 Task: In the  document satisfaction.odt Insert the command  'Viewing'Email the file to   'softage.6@softage.net', with message attached Time-Sensitive: I kindly ask you to go through the email I've sent as soon as possible. and file type: Microsoft Word
Action: Mouse moved to (316, 460)
Screenshot: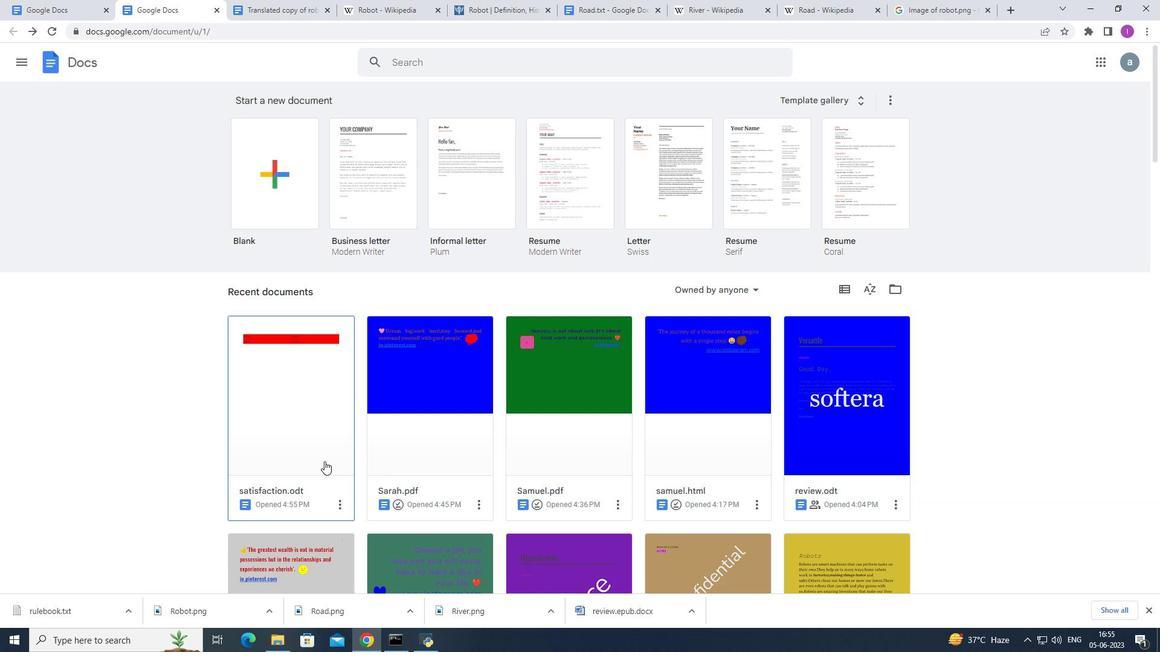 
Action: Mouse pressed left at (316, 460)
Screenshot: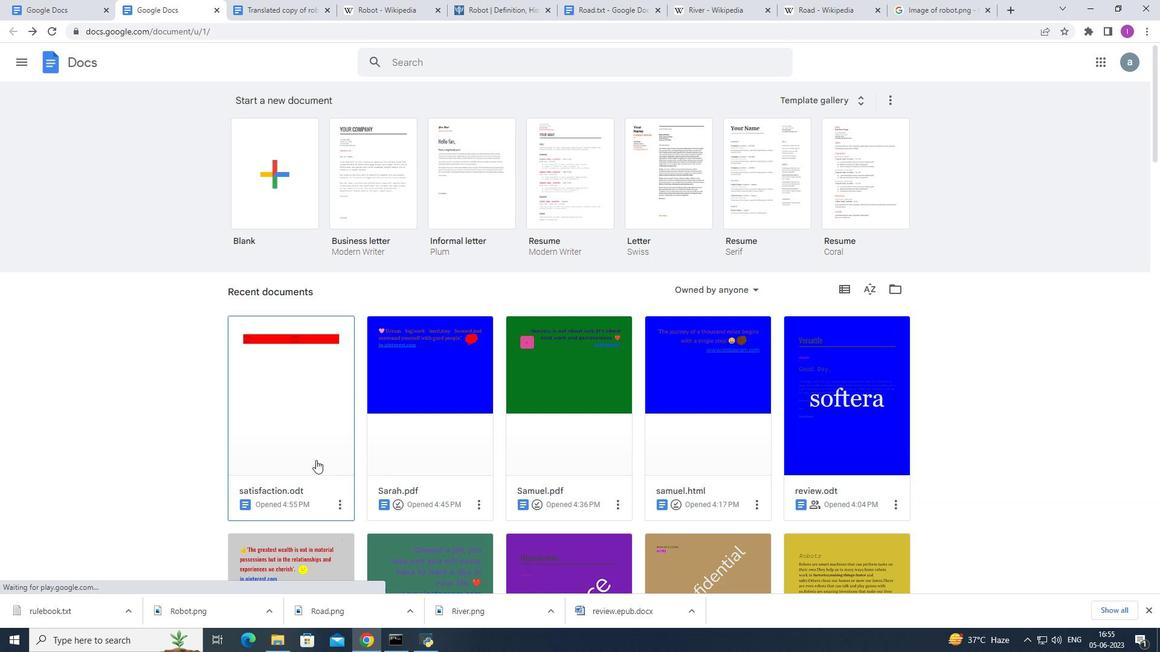 
Action: Mouse moved to (1103, 96)
Screenshot: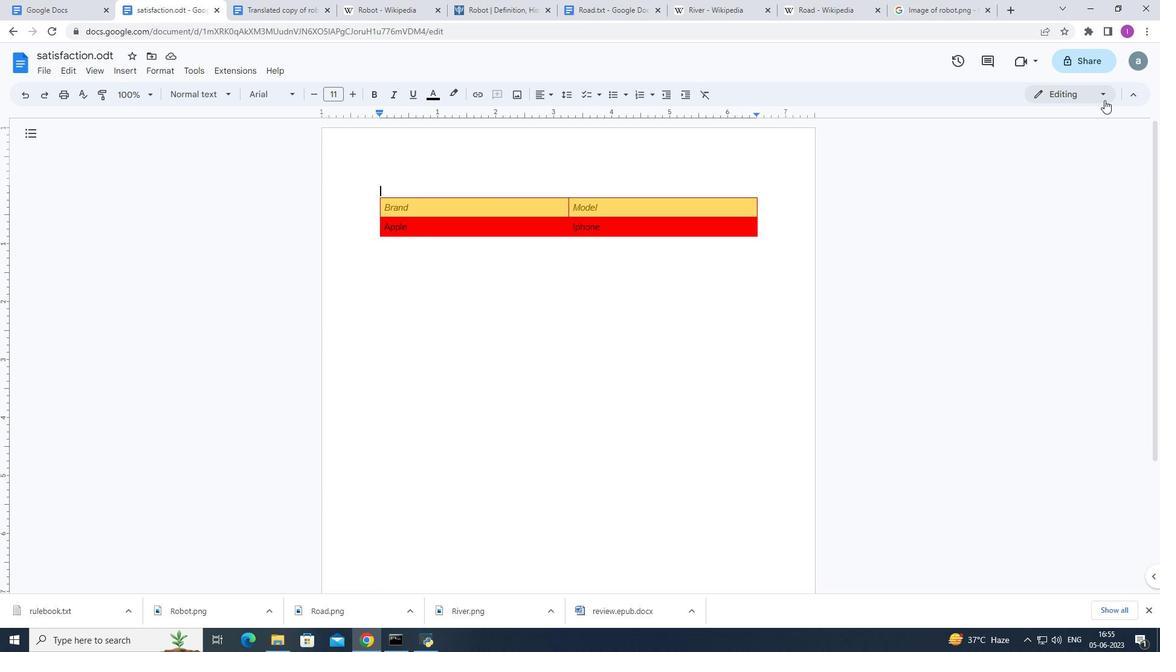 
Action: Mouse pressed left at (1103, 96)
Screenshot: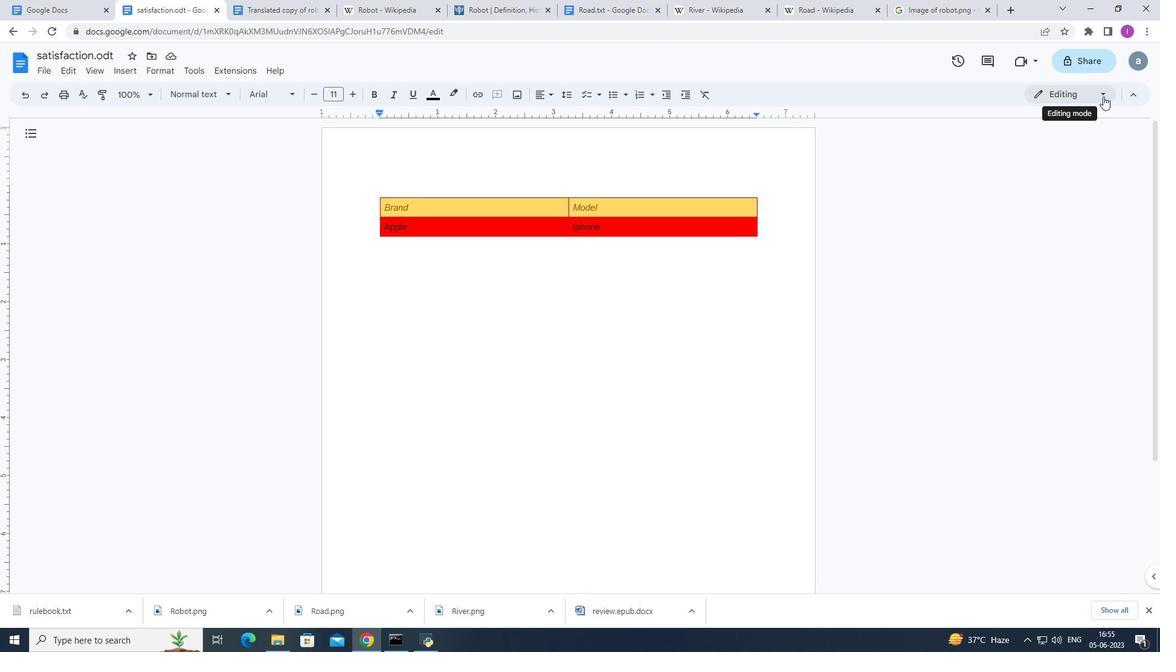 
Action: Mouse moved to (1011, 171)
Screenshot: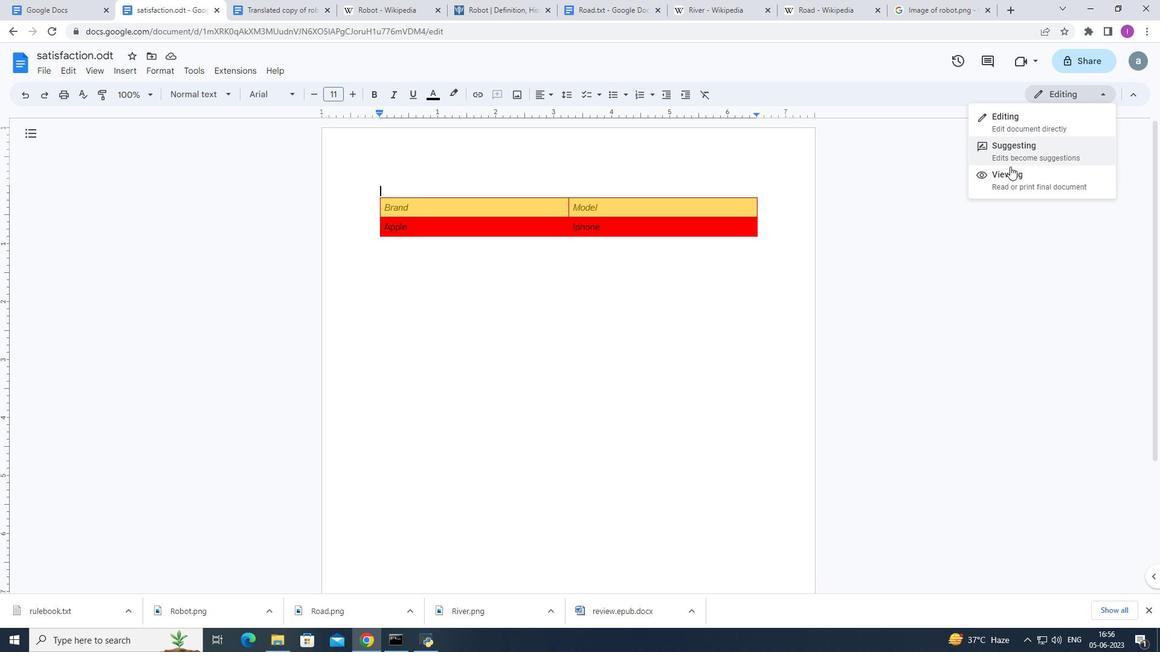 
Action: Mouse pressed left at (1011, 171)
Screenshot: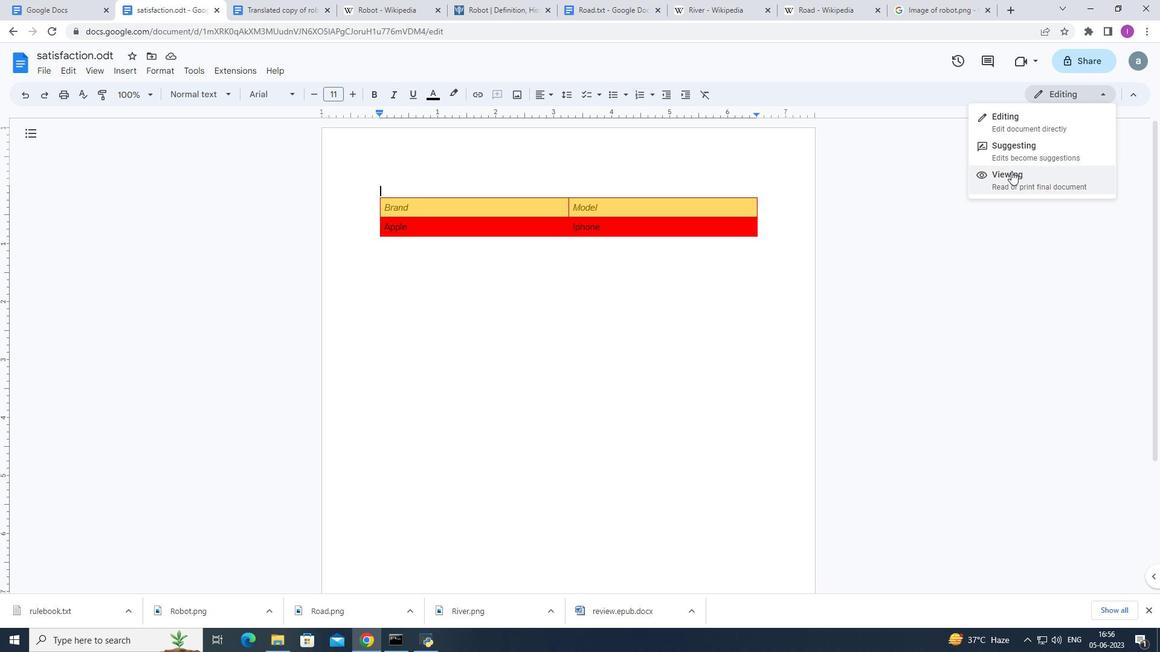 
Action: Mouse moved to (50, 68)
Screenshot: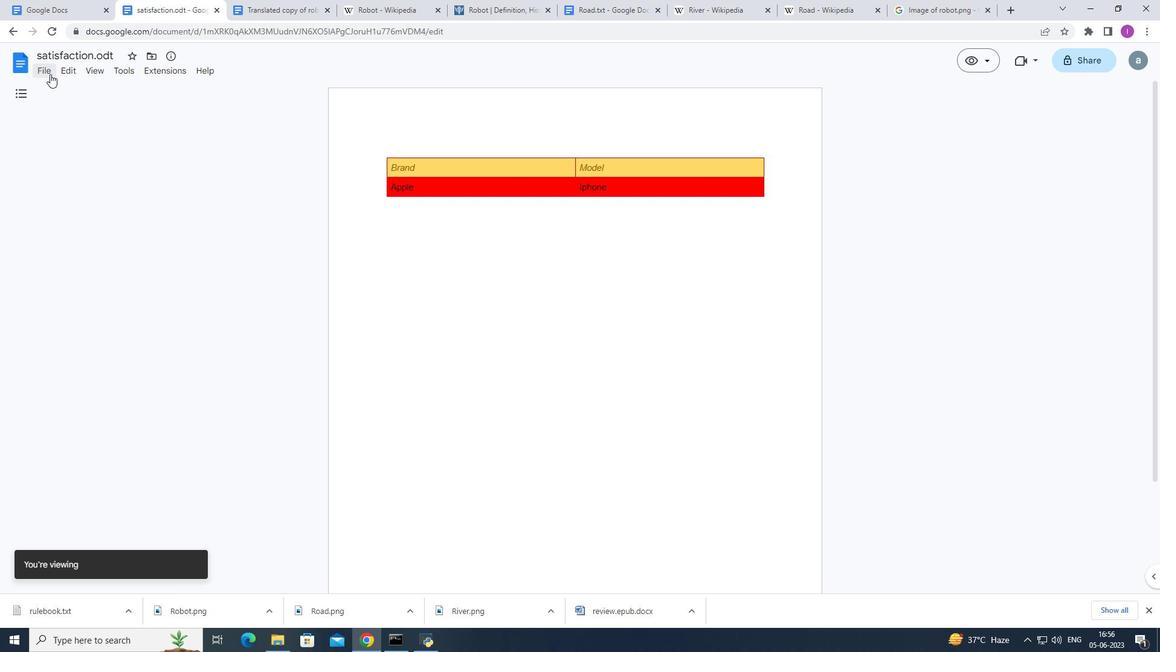 
Action: Mouse pressed left at (50, 68)
Screenshot: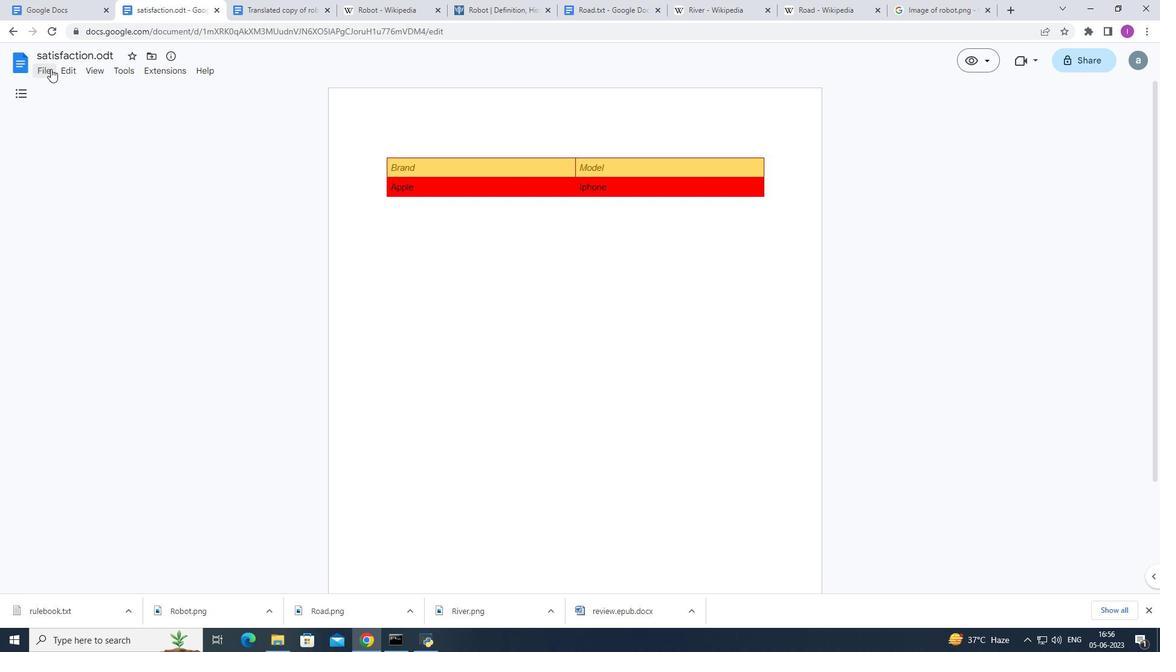
Action: Mouse moved to (264, 184)
Screenshot: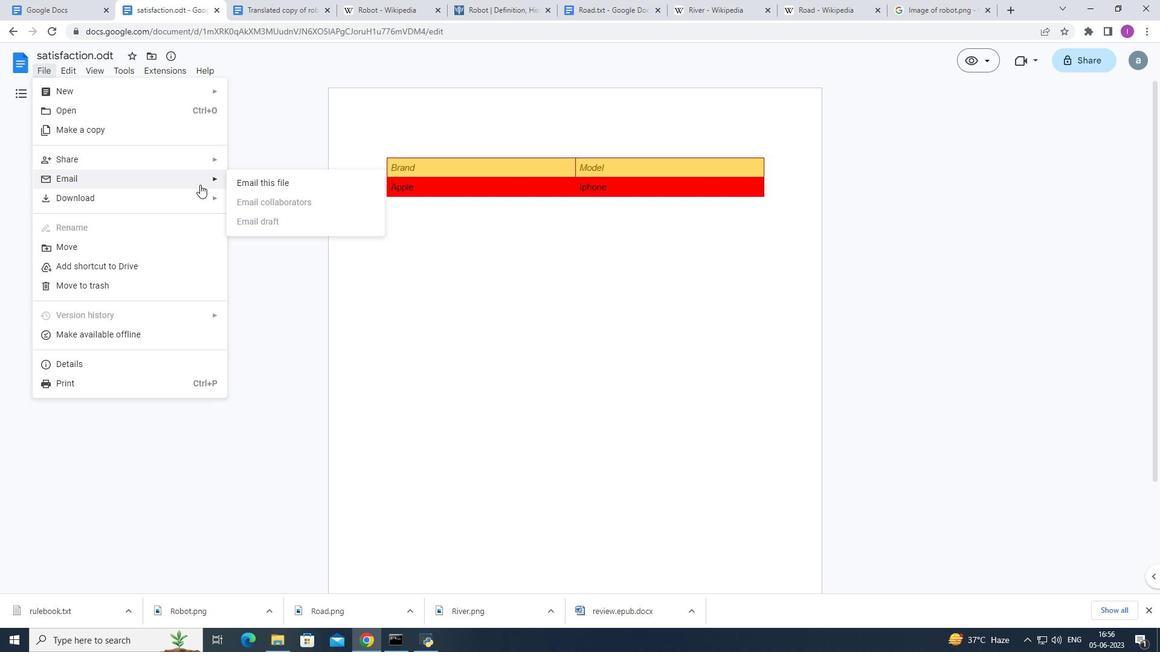 
Action: Mouse pressed left at (264, 184)
Screenshot: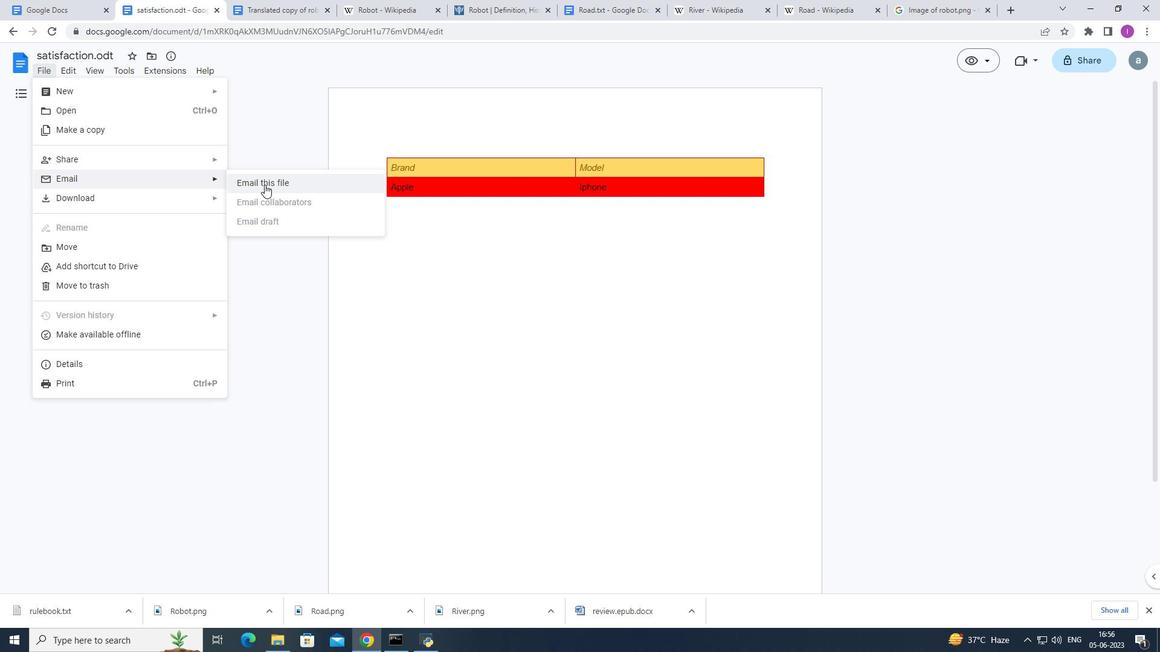 
Action: Mouse moved to (472, 243)
Screenshot: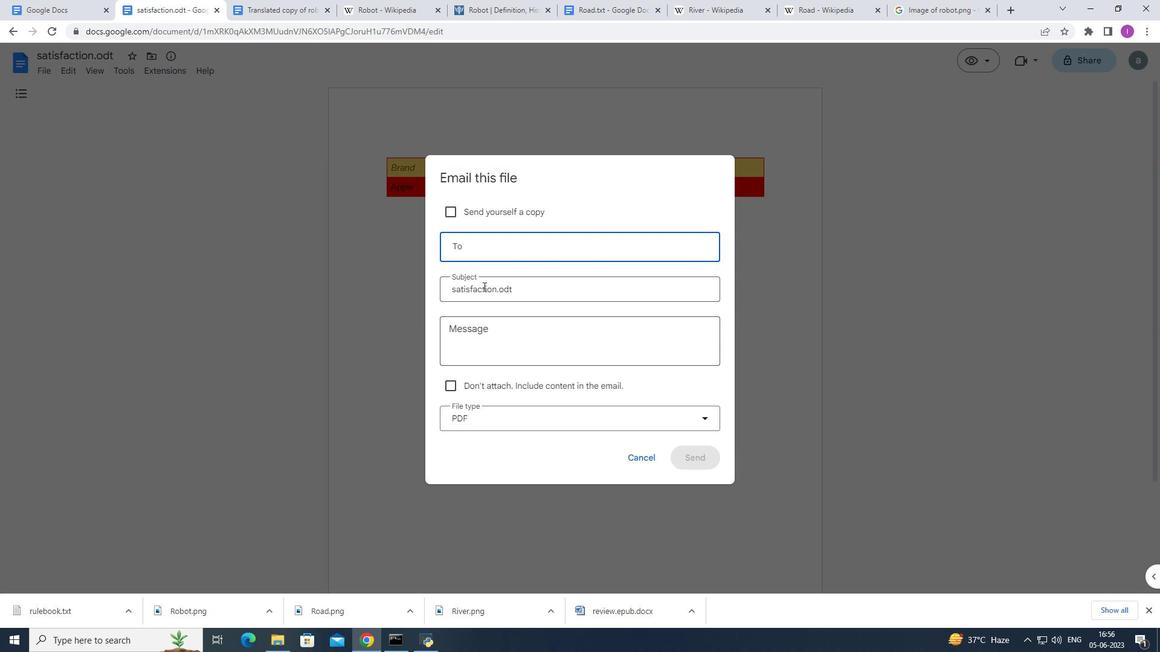 
Action: Key pressed <Key.shift><Key.shift><Key.shift><Key.shift><Key.shift>softage
Screenshot: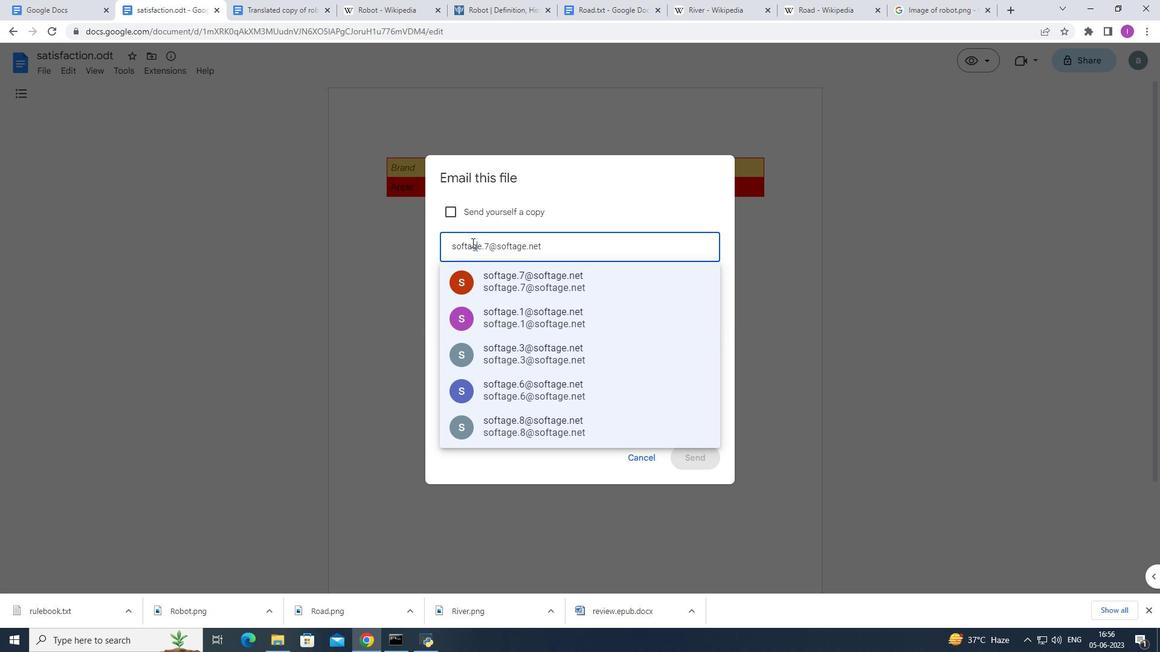 
Action: Mouse moved to (538, 394)
Screenshot: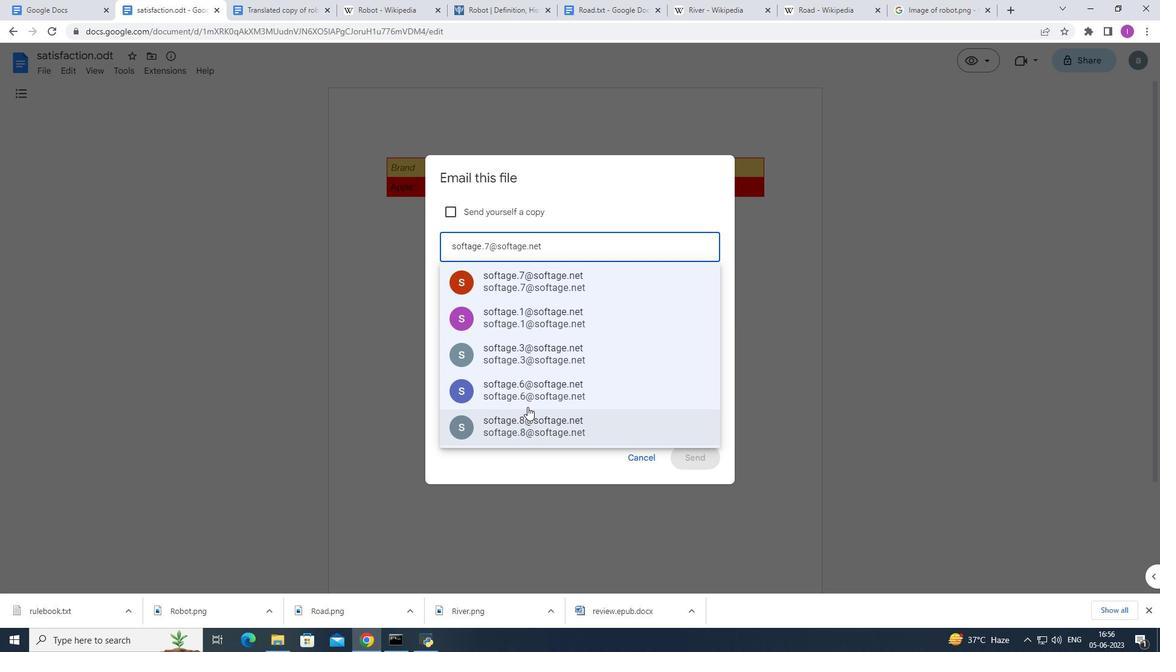 
Action: Mouse pressed left at (538, 394)
Screenshot: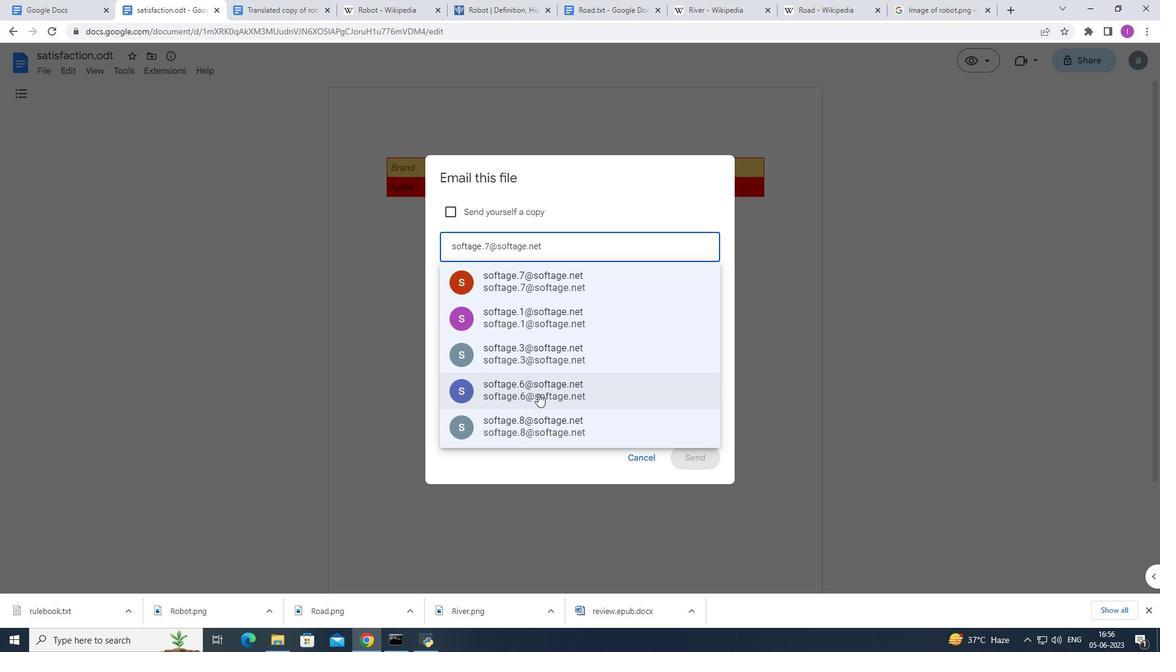 
Action: Mouse moved to (474, 329)
Screenshot: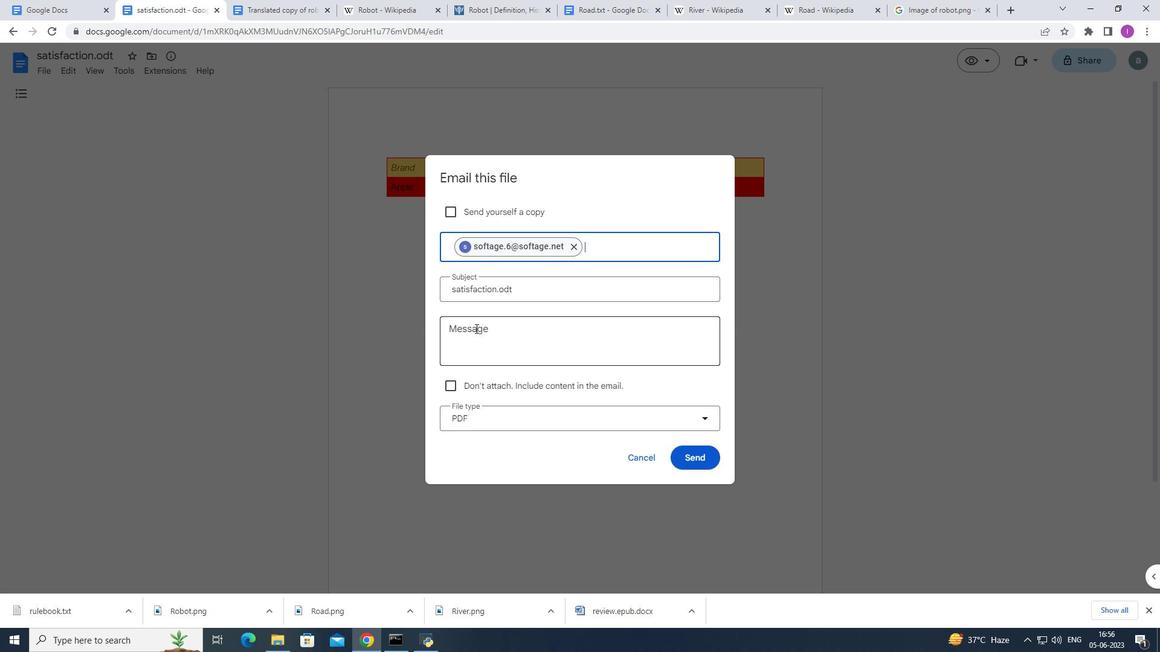
Action: Mouse pressed left at (474, 329)
Screenshot: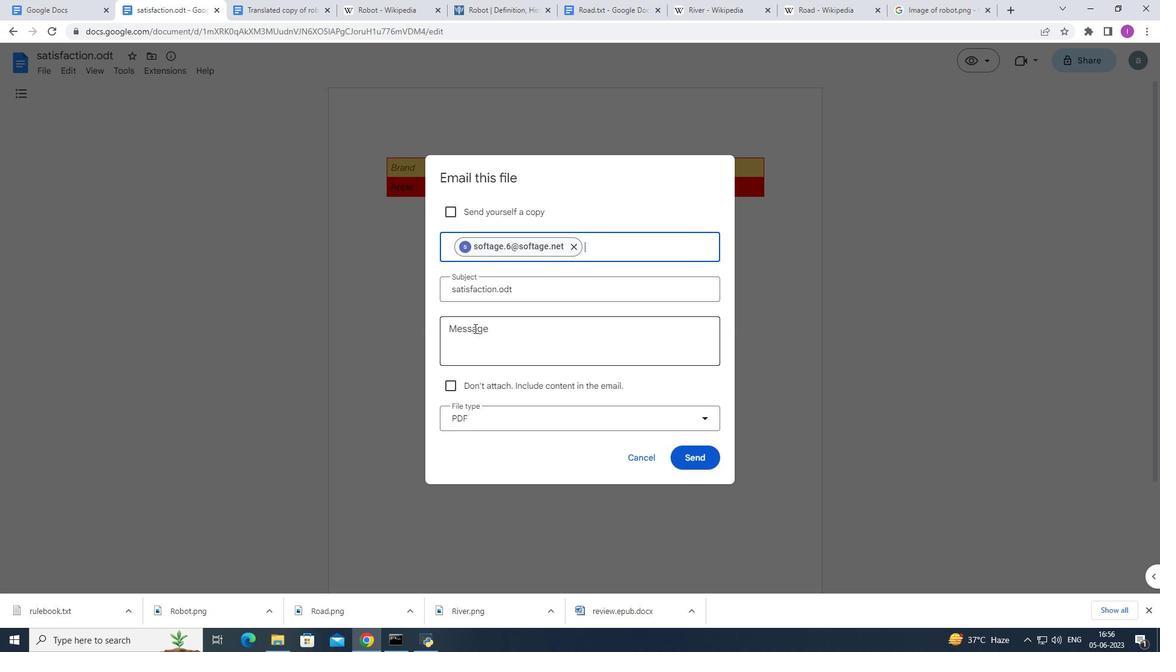 
Action: Mouse moved to (752, 266)
Screenshot: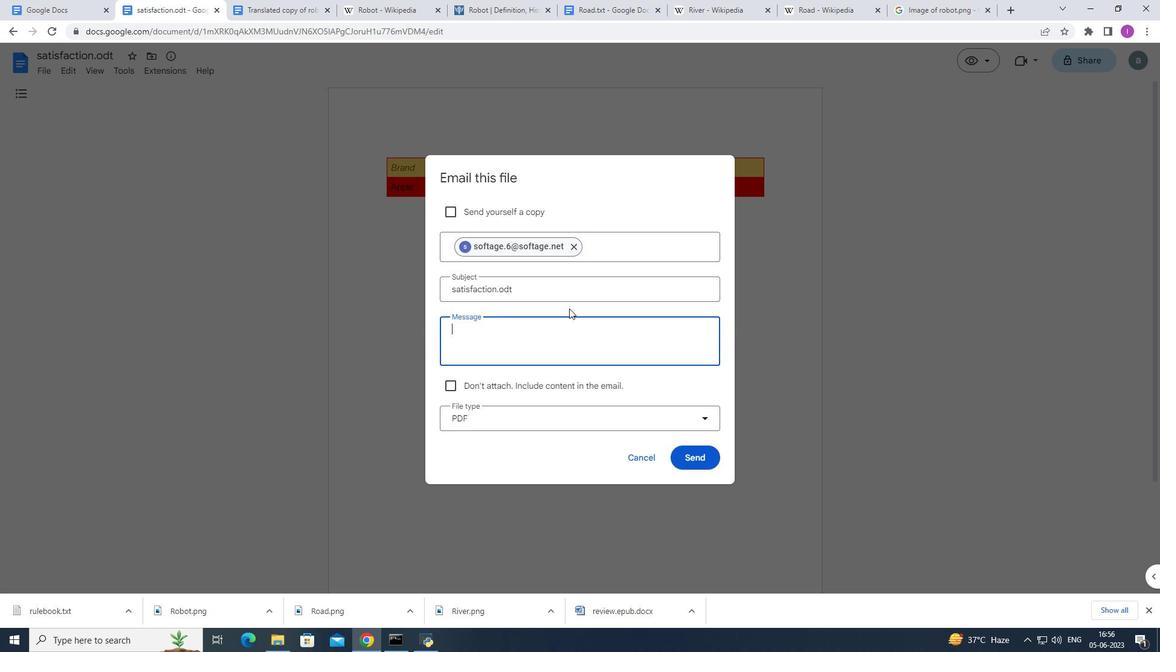 
Action: Key pressed <Key.shift>Time<Key.space>-<Key.shift>Sensitin<Key.backspace>ve<Key.shift><Key.shift><Key.shift><Key.shift><Key.shift><Key.shift><Key.shift>:<Key.shift><Key.shift><Key.shift><Key.shift><Key.shift><Key.shift><Key.shift><Key.shift><Key.shift><Key.shift><Key.shift><Key.space><Key.shift>I<Key.space>kndly
Screenshot: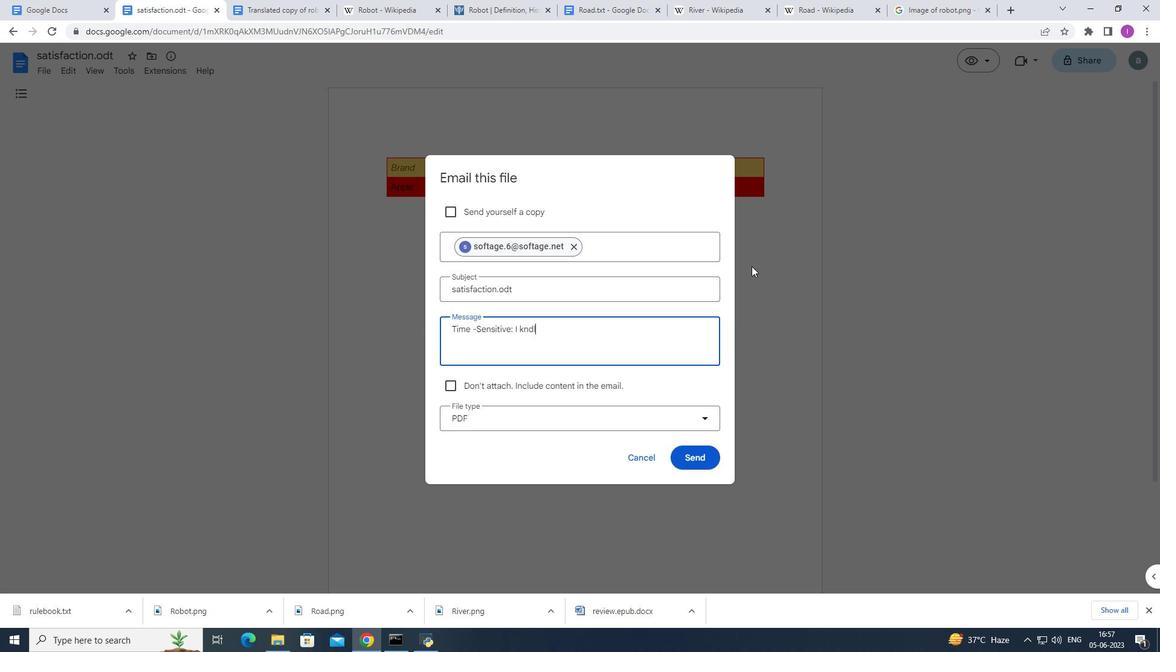 
Action: Mouse moved to (523, 328)
Screenshot: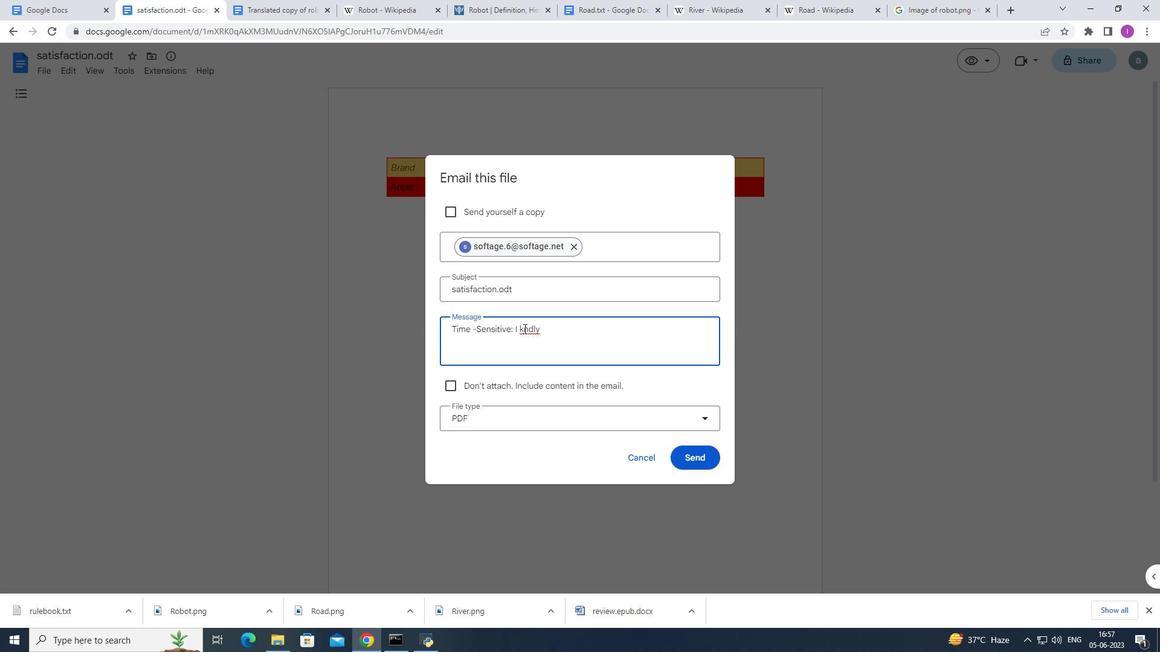 
Action: Mouse pressed left at (523, 328)
Screenshot: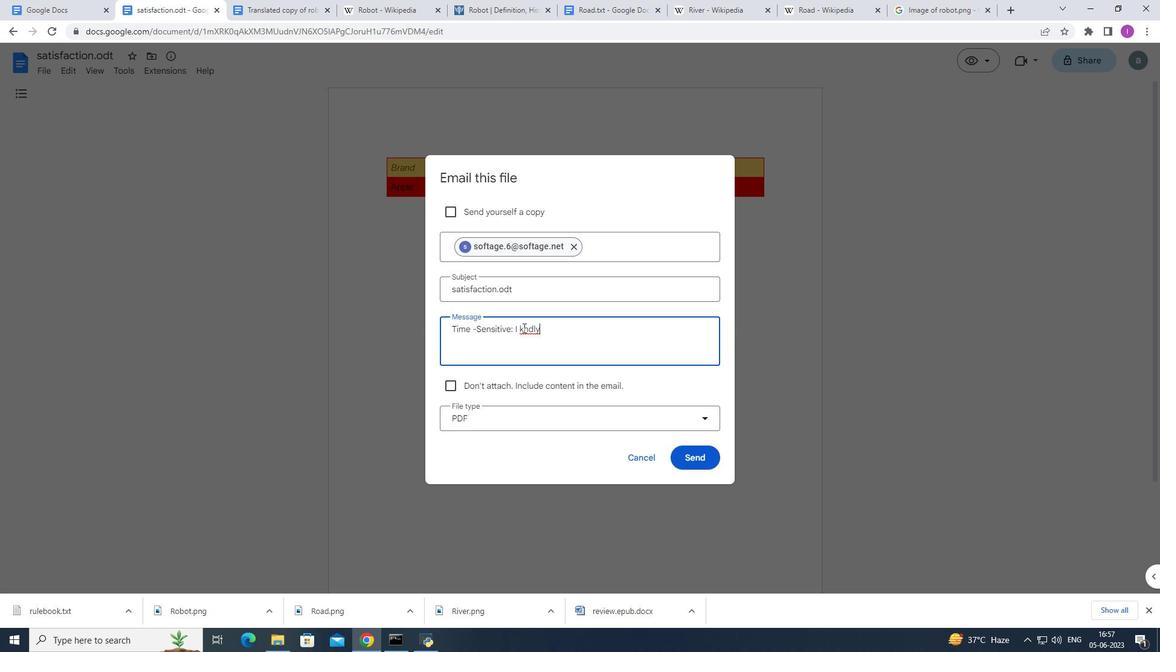 
Action: Mouse moved to (539, 327)
Screenshot: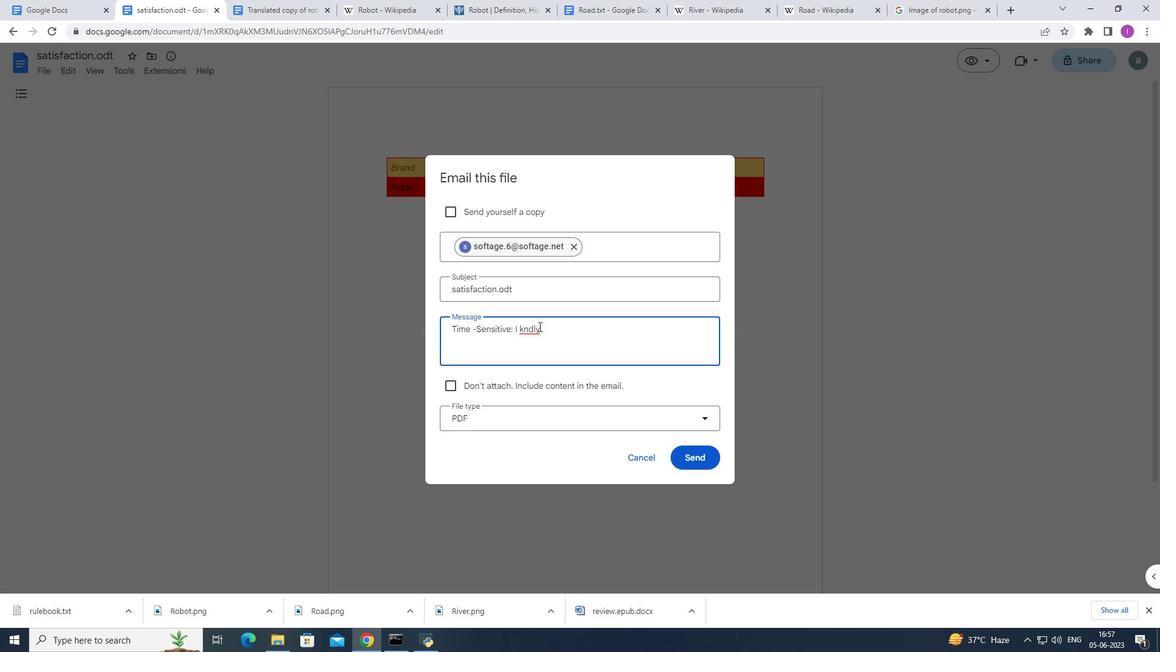 
Action: Key pressed i
Screenshot: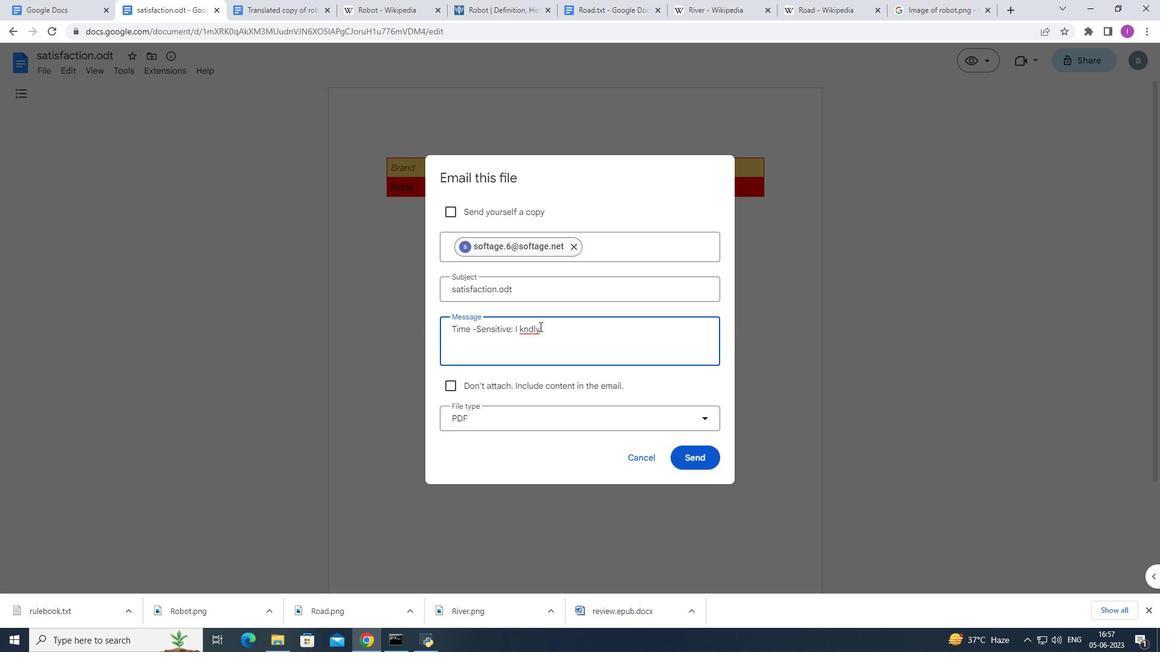 
Action: Mouse moved to (557, 335)
Screenshot: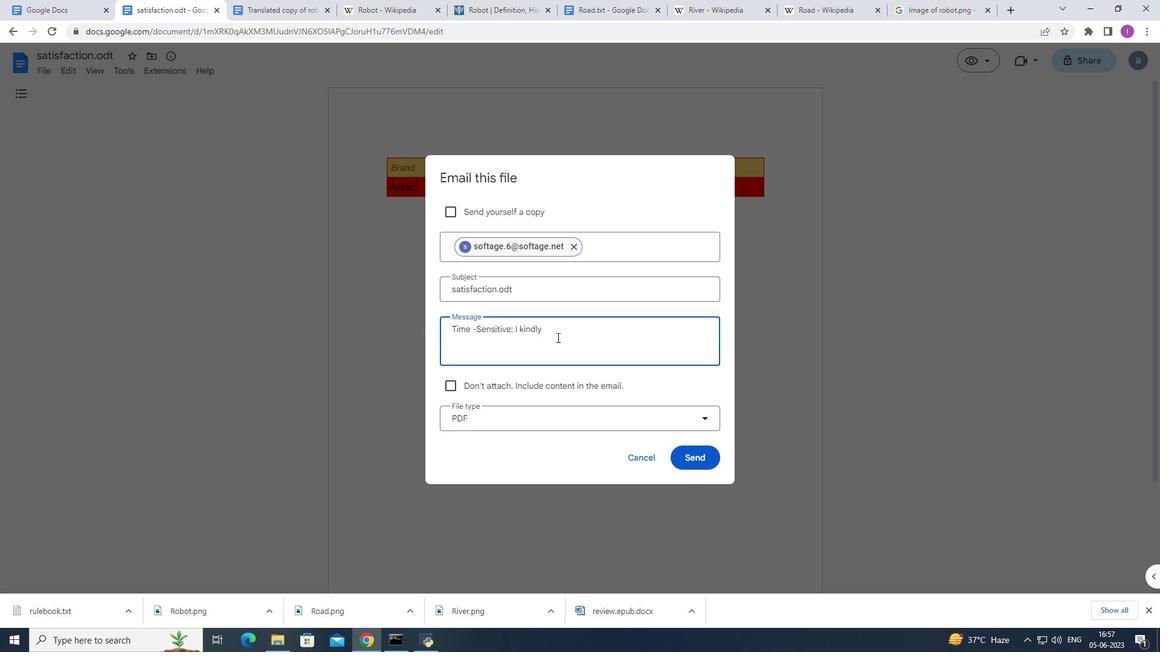 
Action: Mouse pressed left at (557, 335)
Screenshot: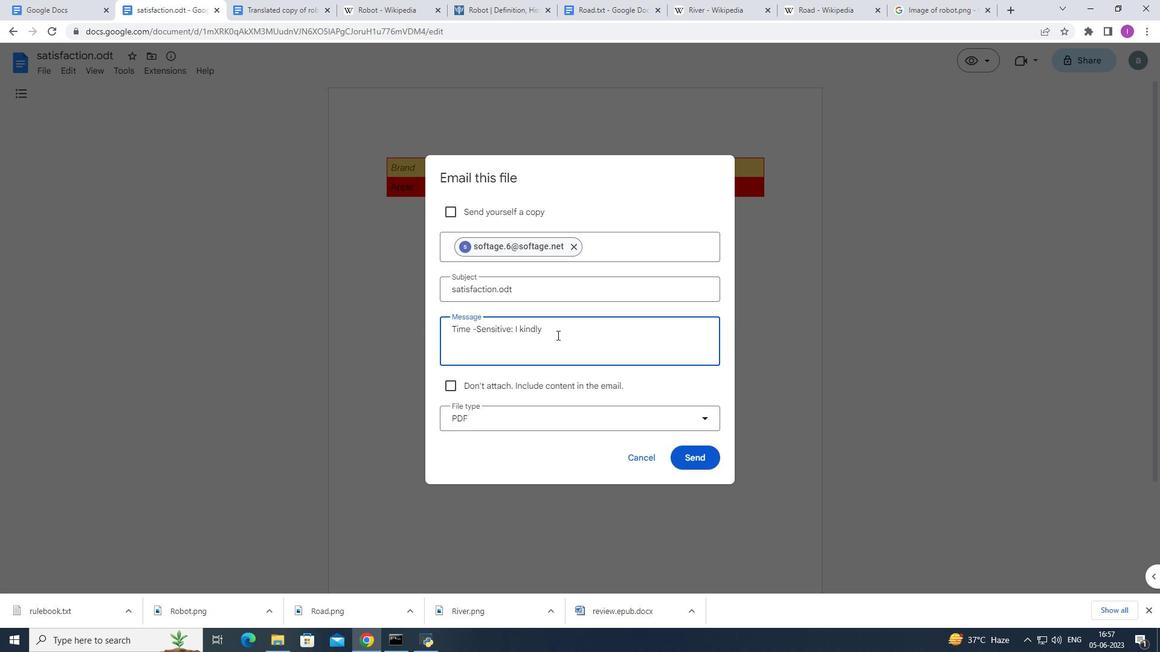 
Action: Mouse moved to (567, 333)
Screenshot: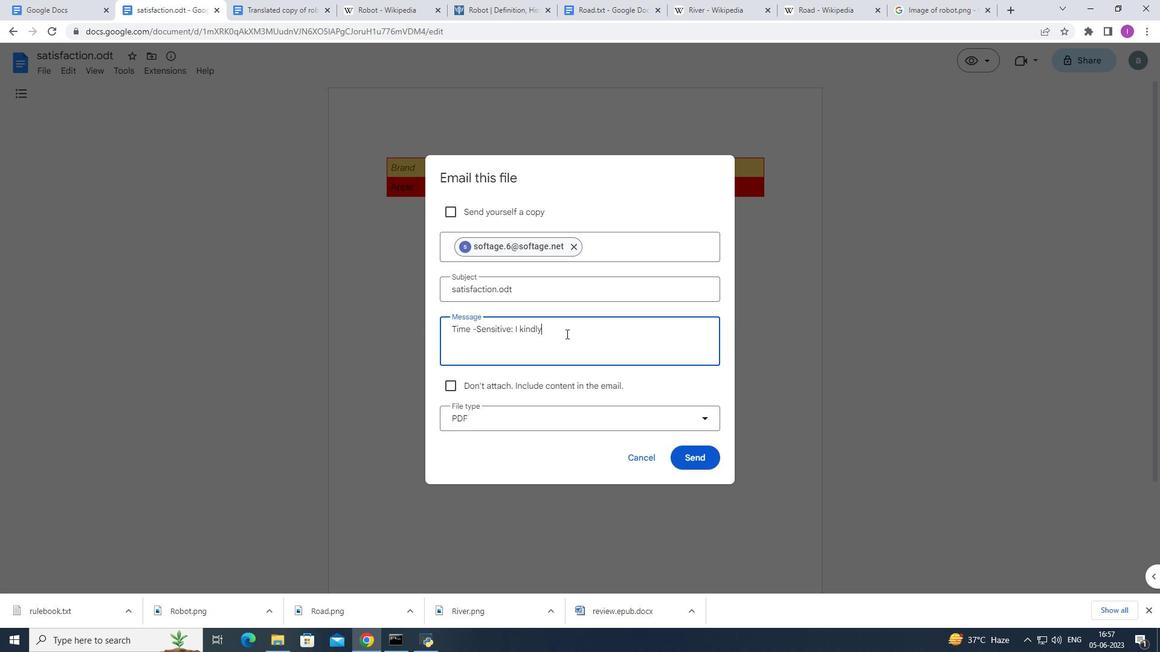 
Action: Key pressed <Key.space>ask<Key.space>you<Key.space>tp<Key.backspace>o<Key.space>go<Key.space>y<Key.backspace>through<Key.space>the<Key.space>email<Key.space><Key.shift>I've<Key.space>sent<Key.space>as<Key.space>soon<Key.space>as<Key.space>possible.
Screenshot: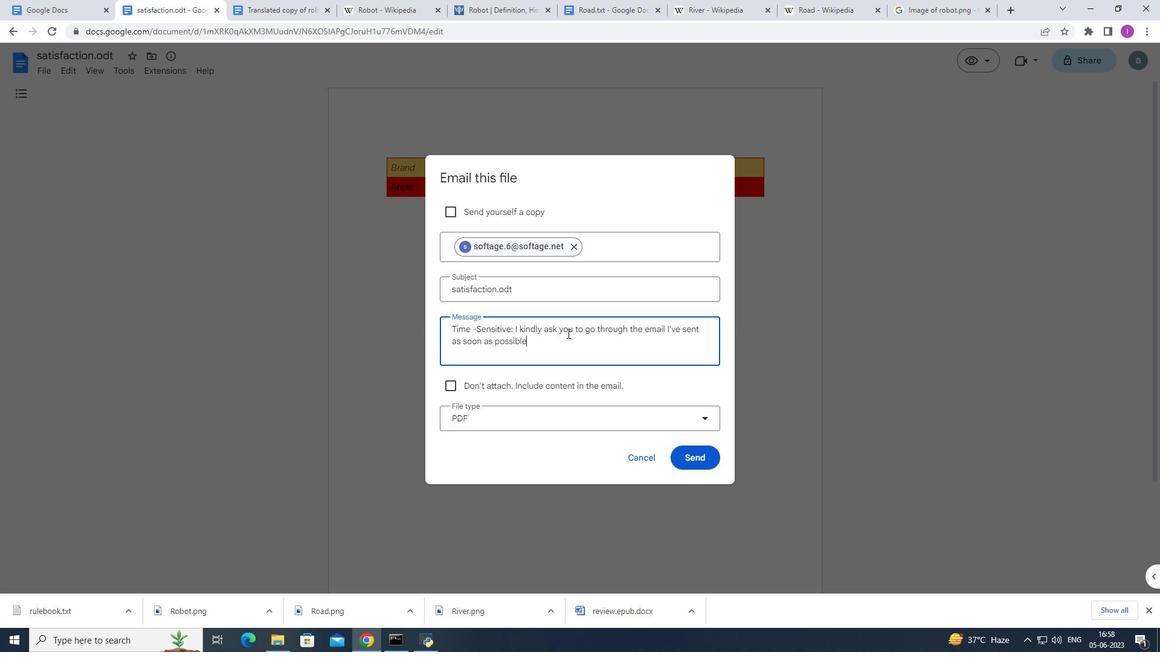 
Action: Mouse moved to (703, 418)
Screenshot: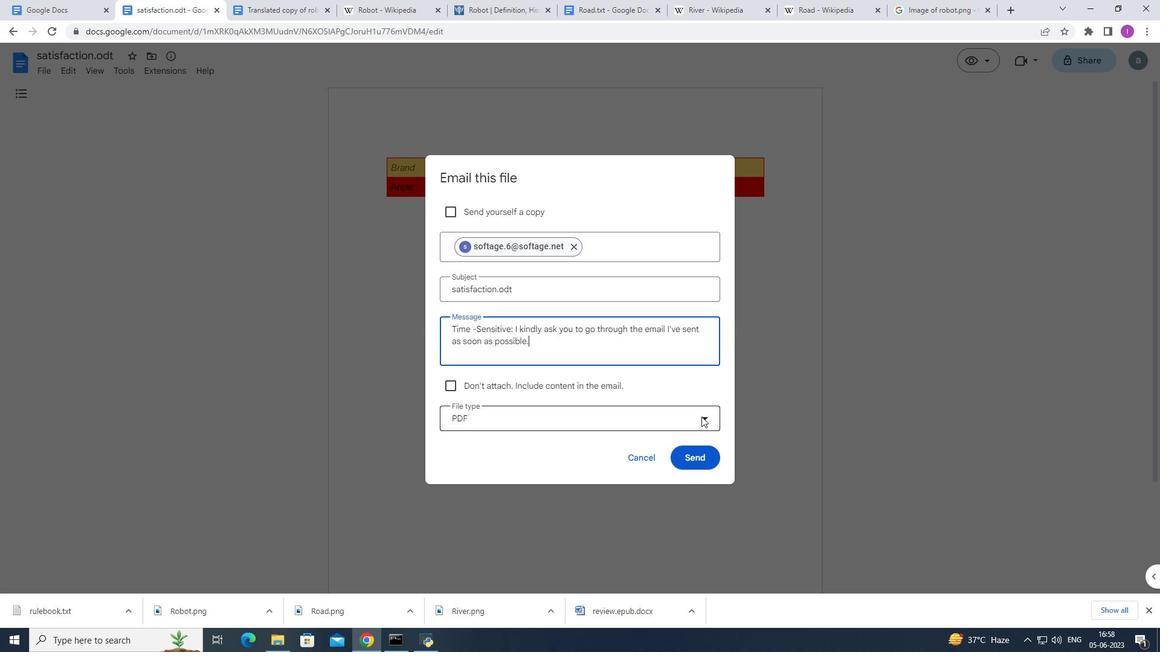 
Action: Mouse pressed left at (703, 418)
Screenshot: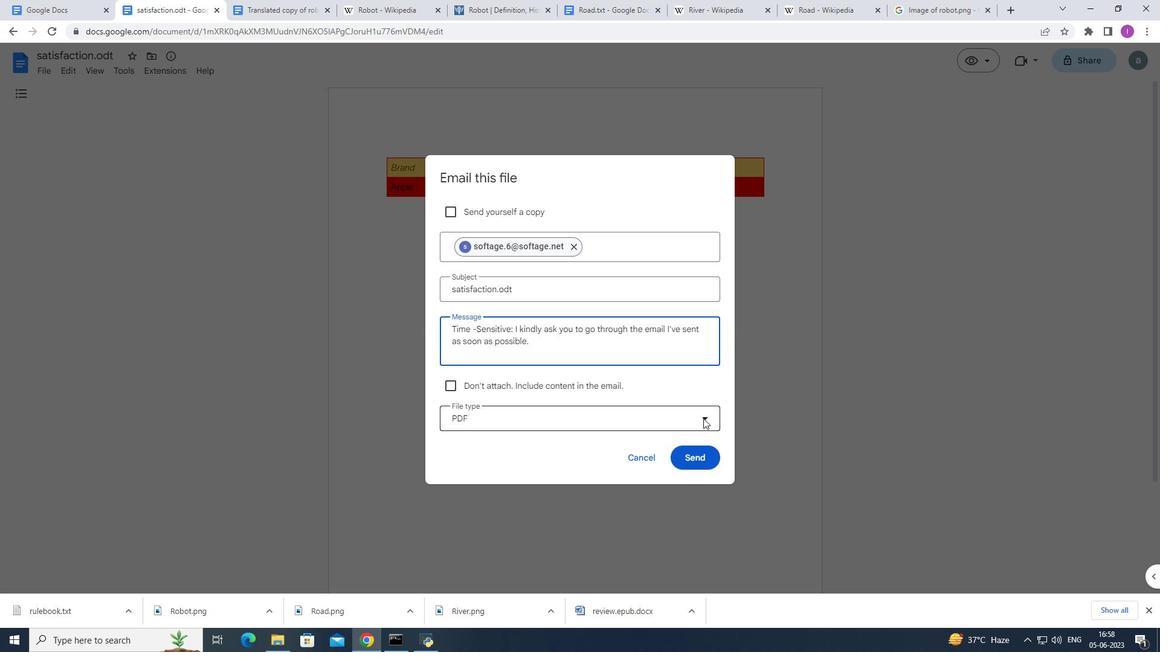 
Action: Mouse moved to (557, 524)
Screenshot: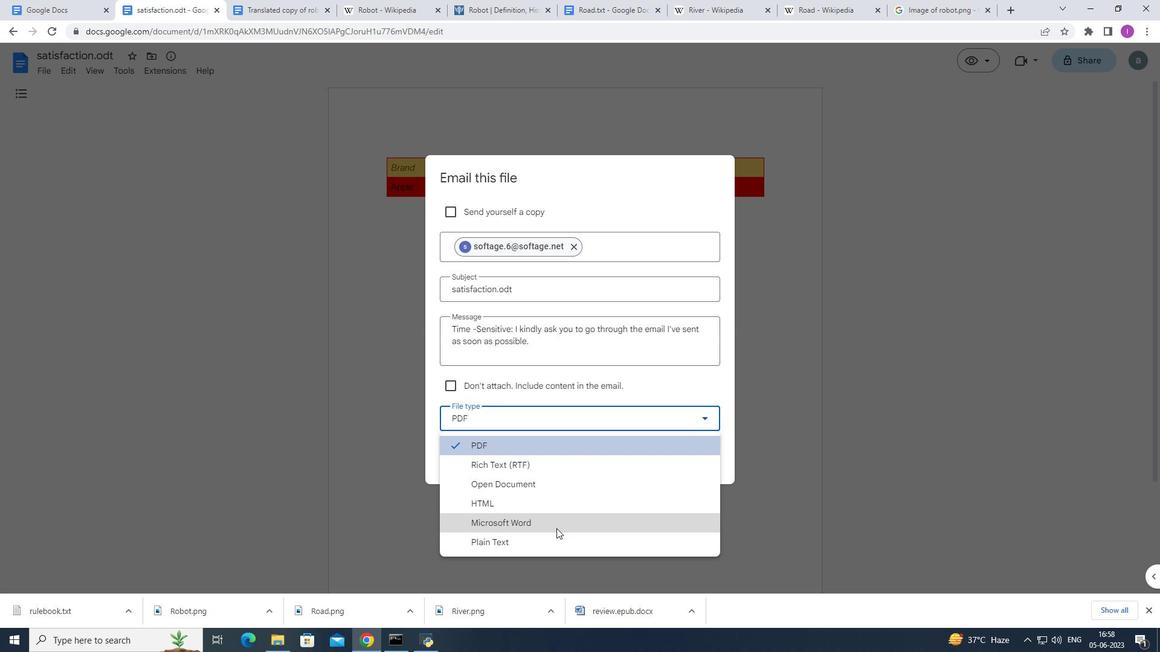
Action: Mouse pressed left at (557, 524)
Screenshot: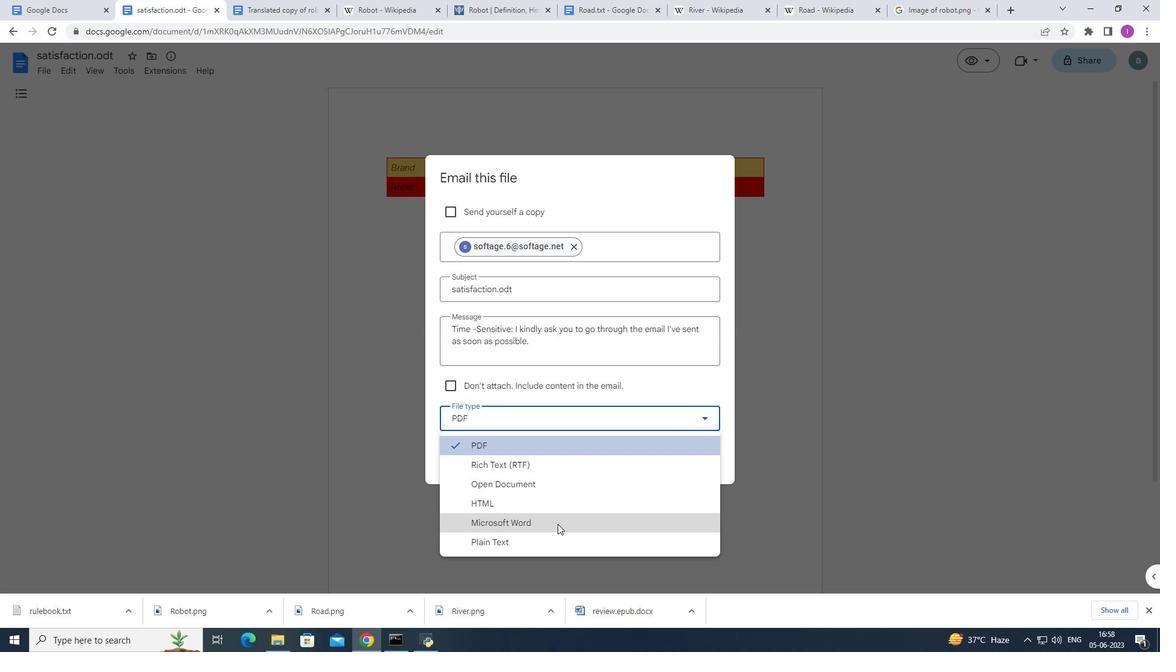
Action: Mouse moved to (700, 462)
Screenshot: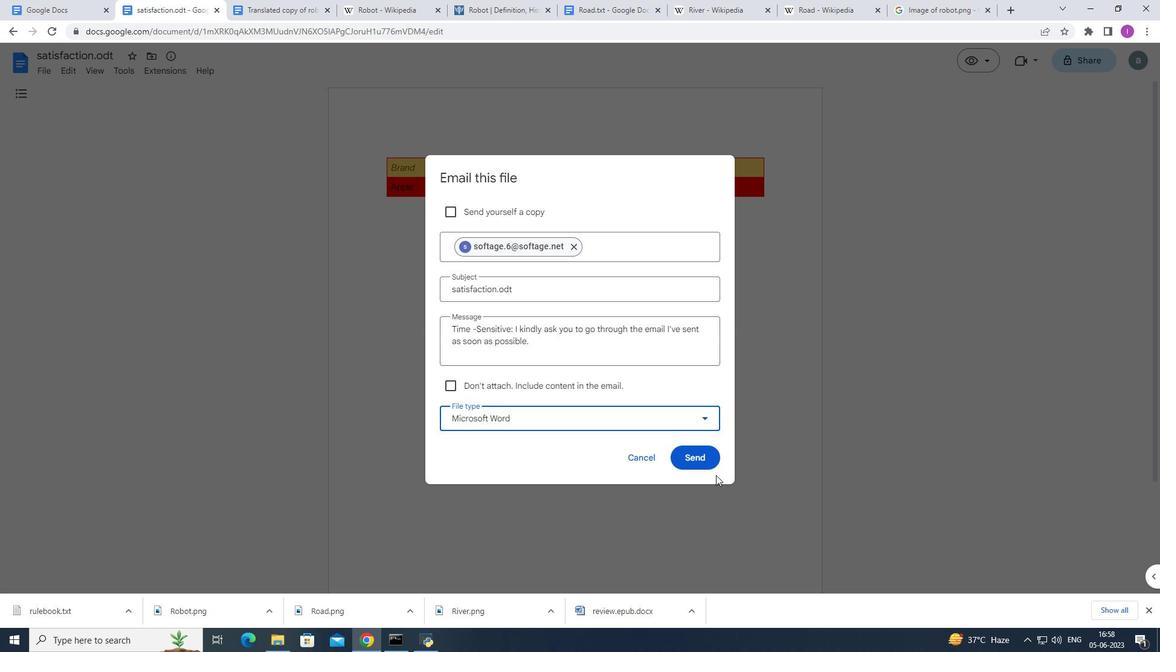 
Action: Mouse pressed left at (700, 462)
Screenshot: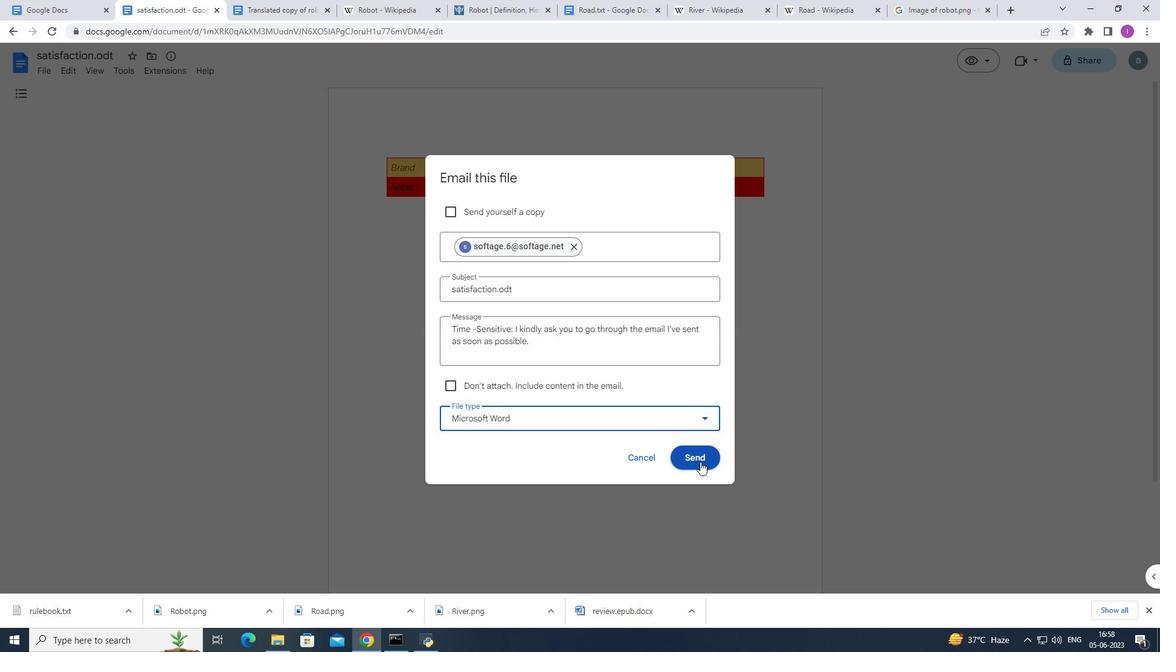 
Action: Mouse moved to (723, 442)
Screenshot: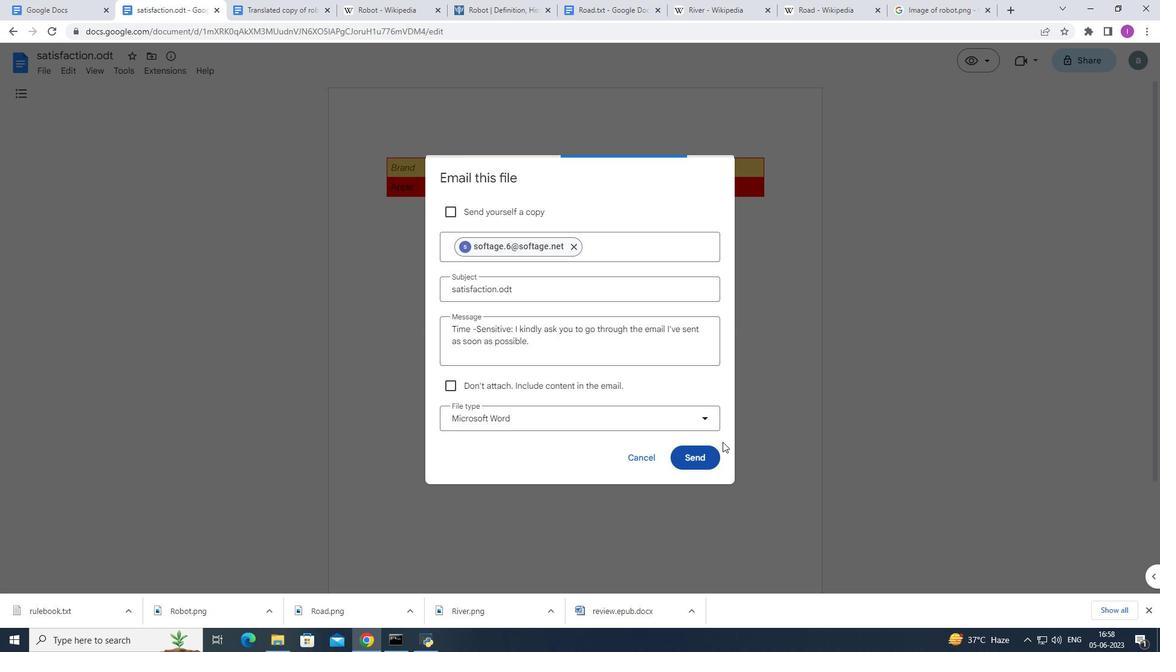 
